Task: Create a due date automation trigger when advanced on, 2 hours before a card is due add content with a description not starting with resume.
Action: Mouse moved to (1255, 97)
Screenshot: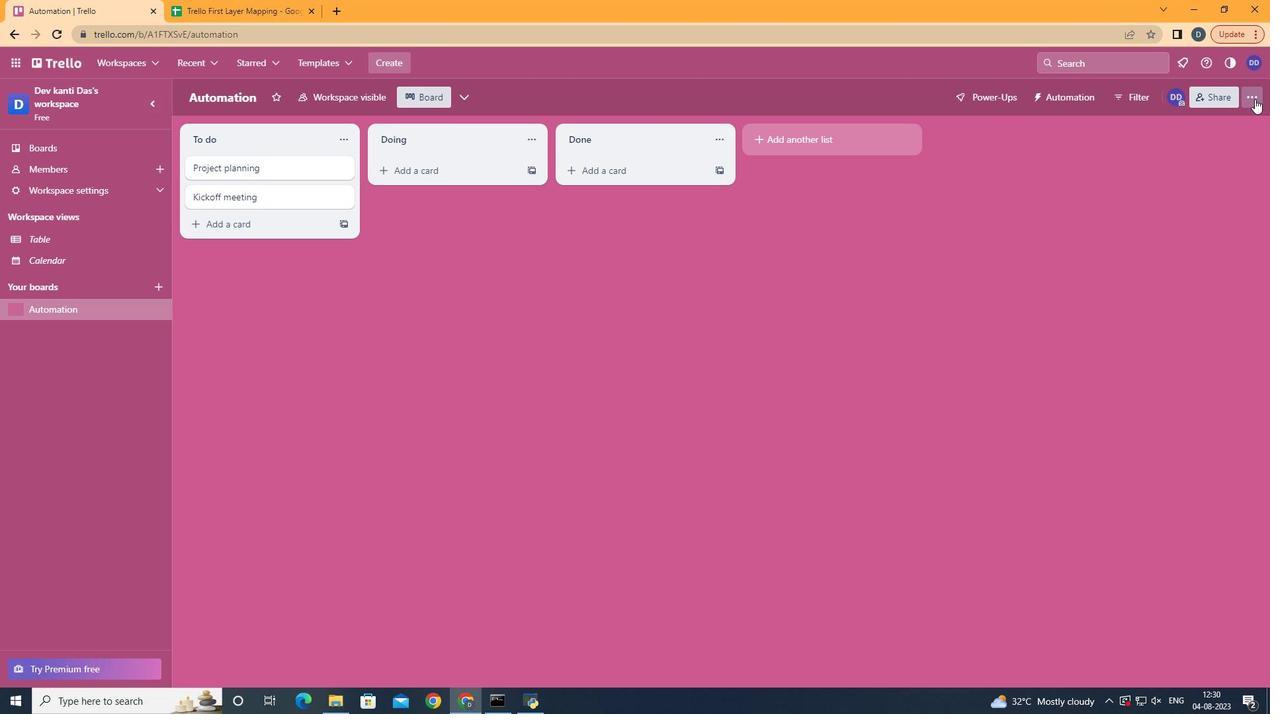 
Action: Mouse pressed left at (1255, 97)
Screenshot: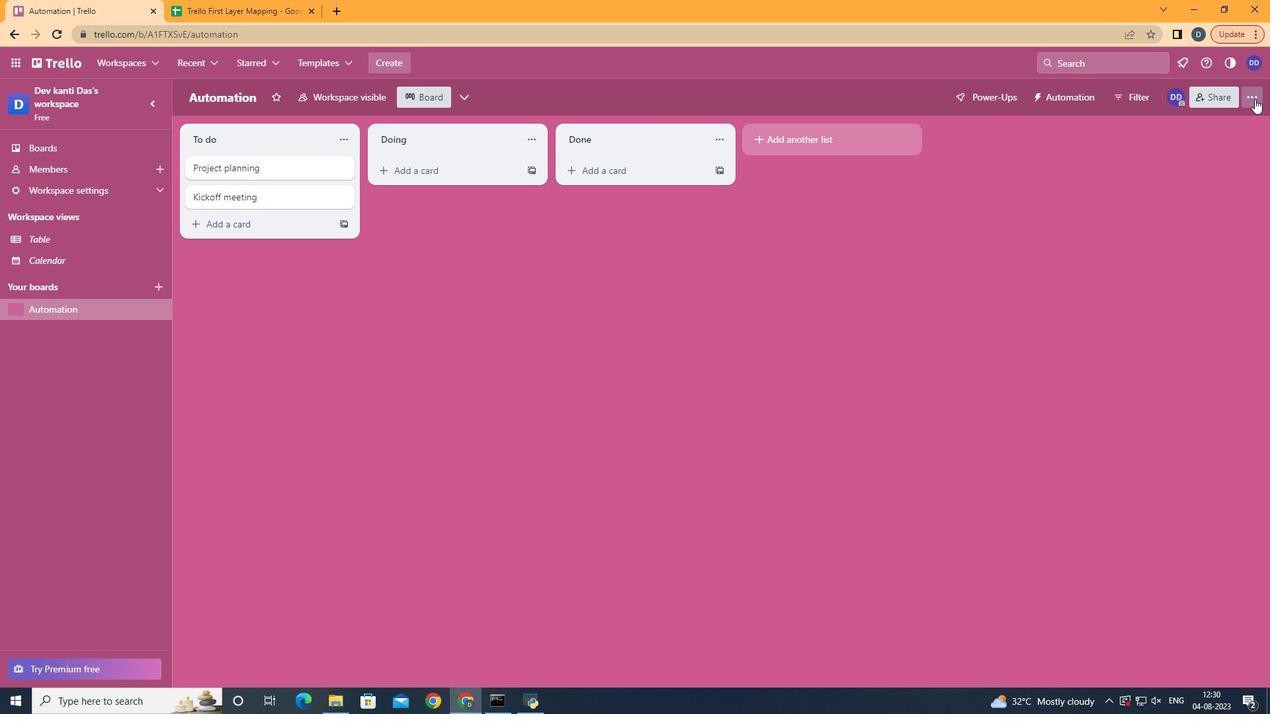 
Action: Mouse moved to (1169, 270)
Screenshot: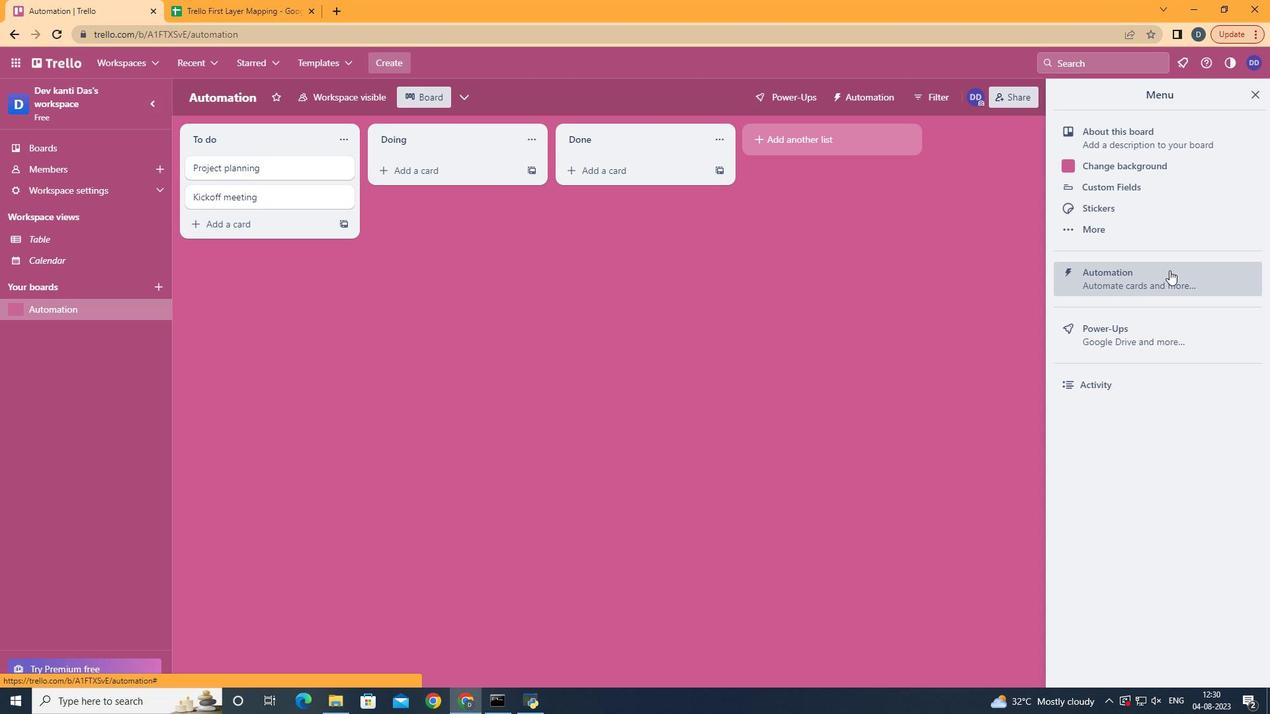 
Action: Mouse pressed left at (1169, 270)
Screenshot: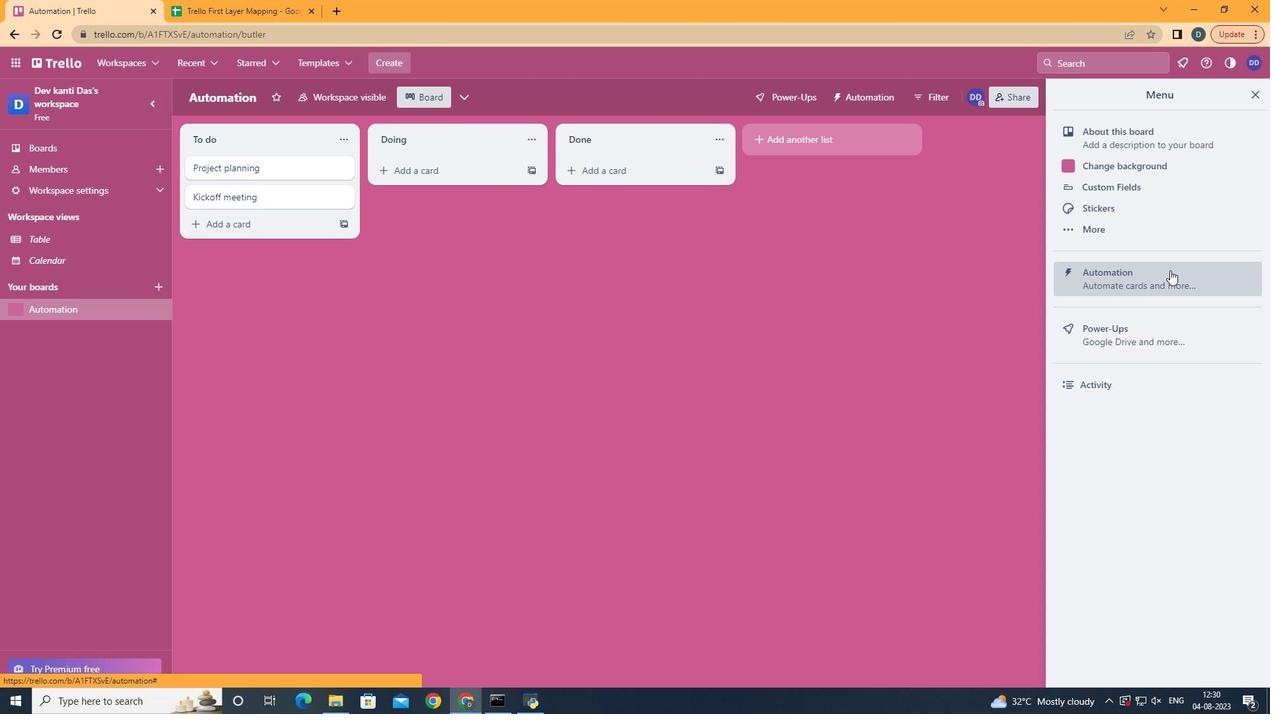 
Action: Mouse moved to (274, 267)
Screenshot: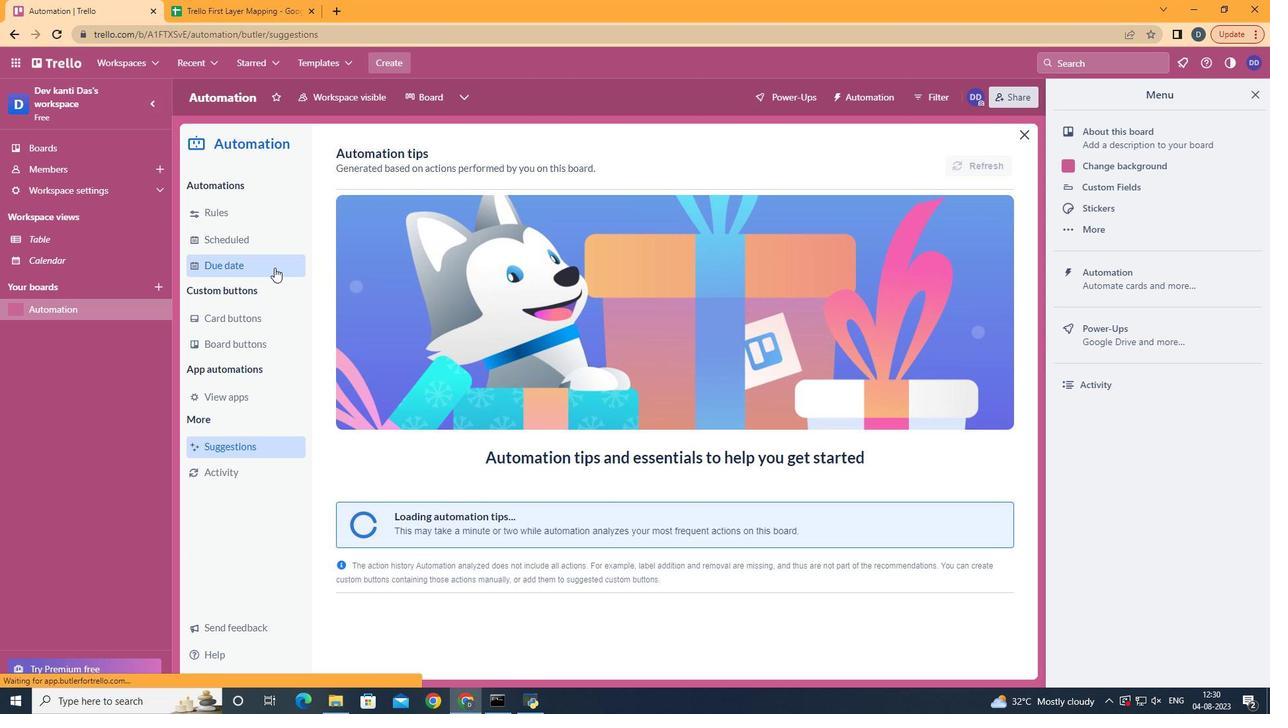 
Action: Mouse pressed left at (274, 267)
Screenshot: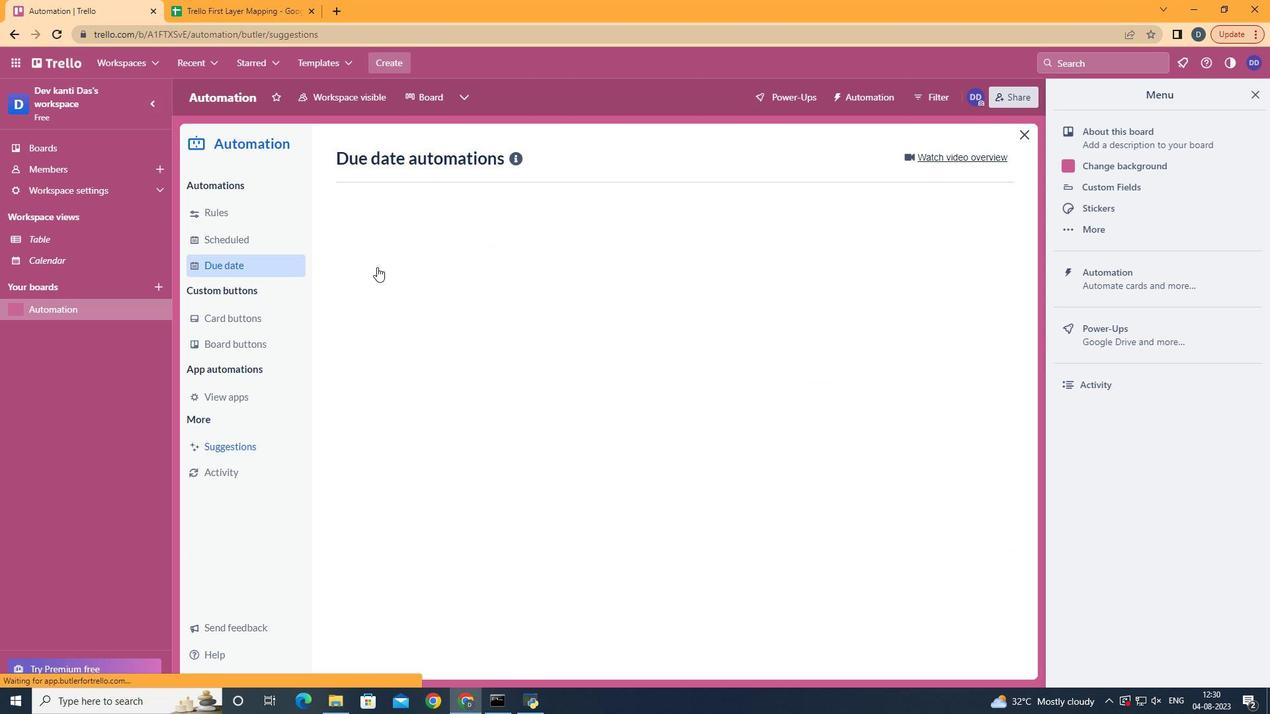 
Action: Mouse moved to (940, 160)
Screenshot: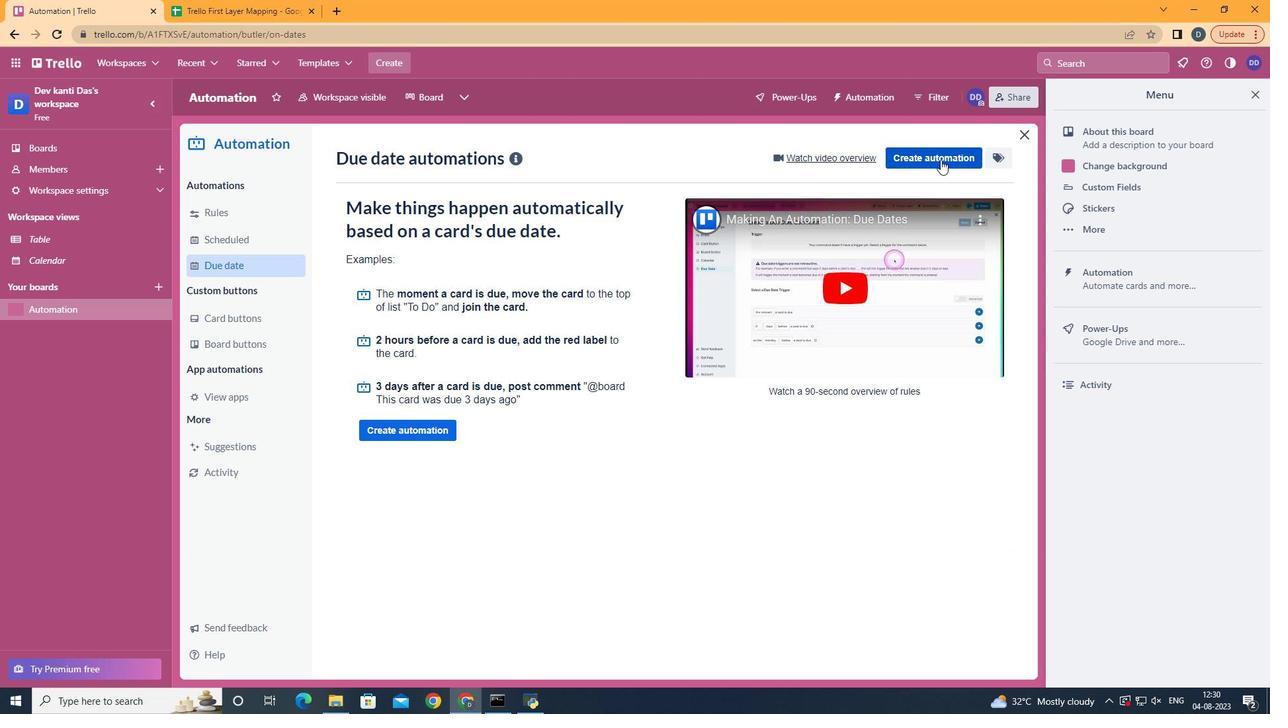 
Action: Mouse pressed left at (940, 160)
Screenshot: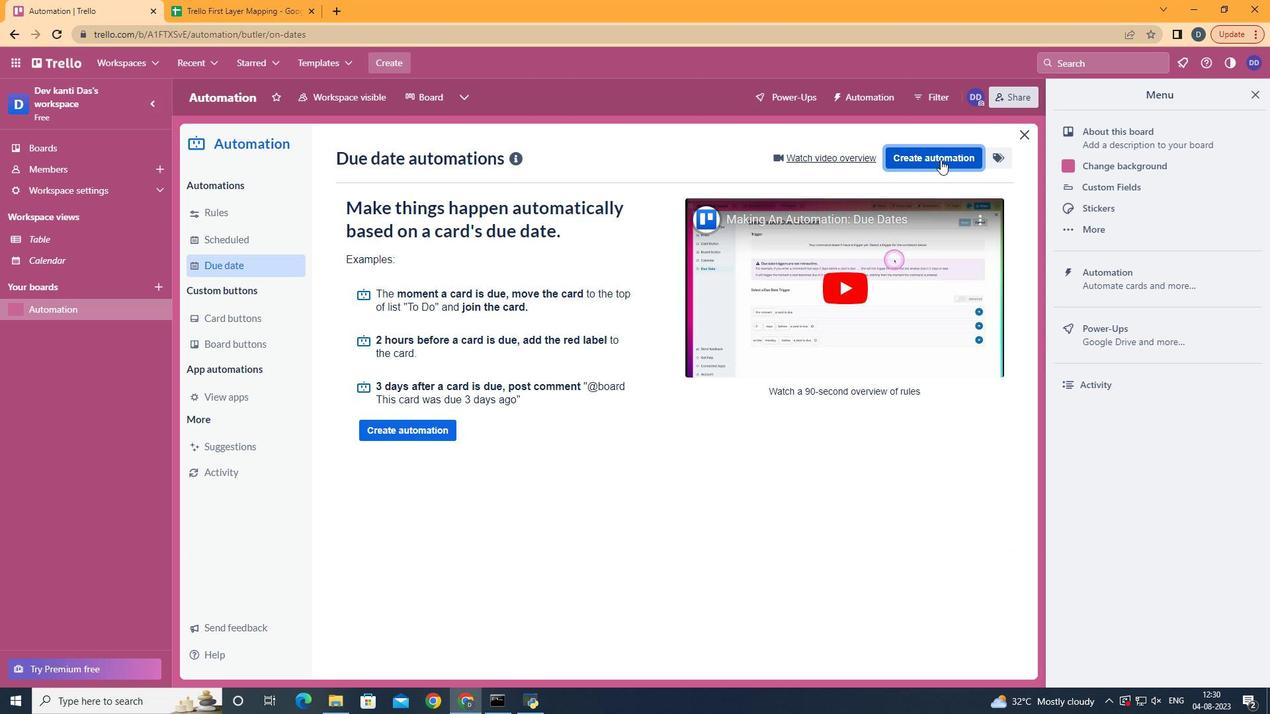
Action: Mouse moved to (704, 281)
Screenshot: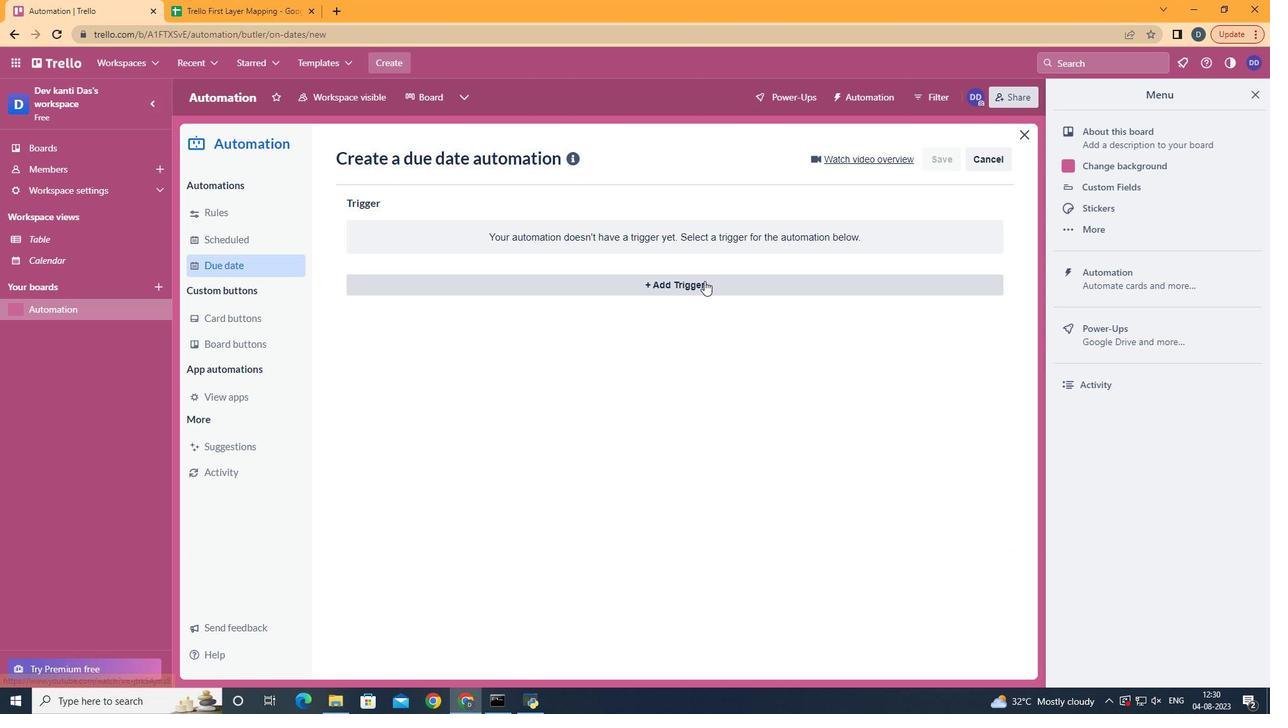 
Action: Mouse pressed left at (704, 281)
Screenshot: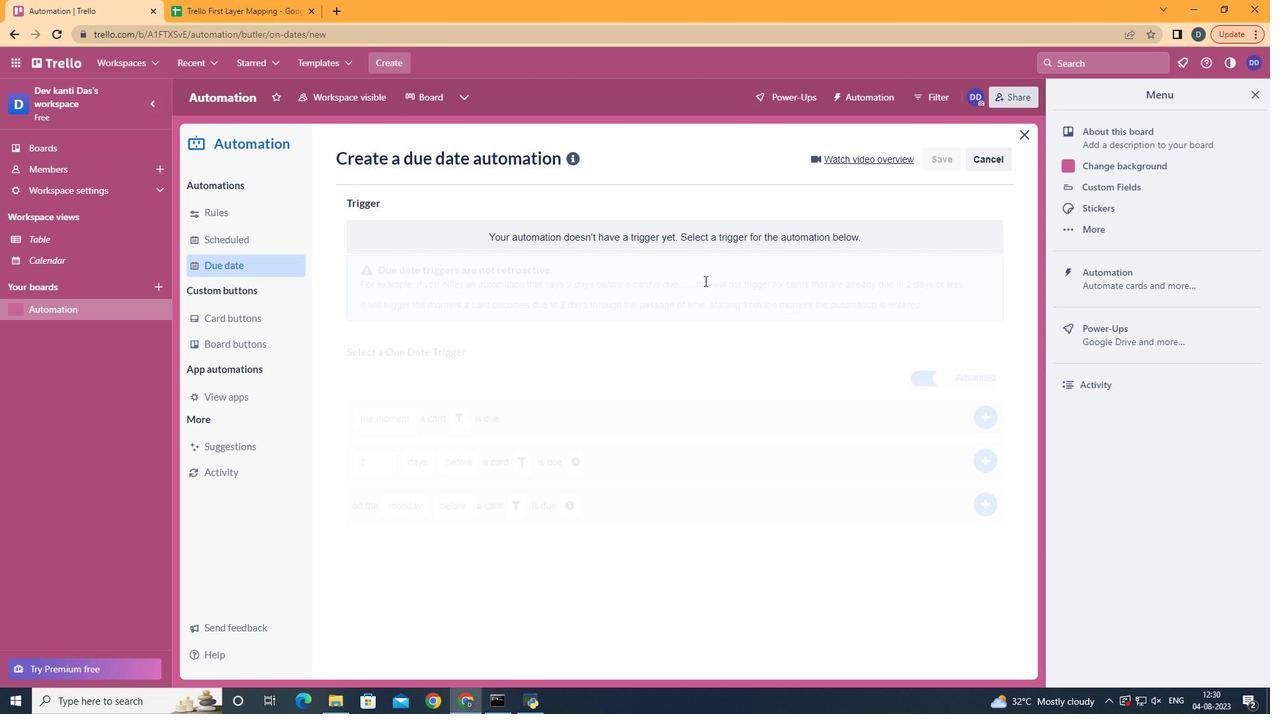 
Action: Mouse moved to (437, 567)
Screenshot: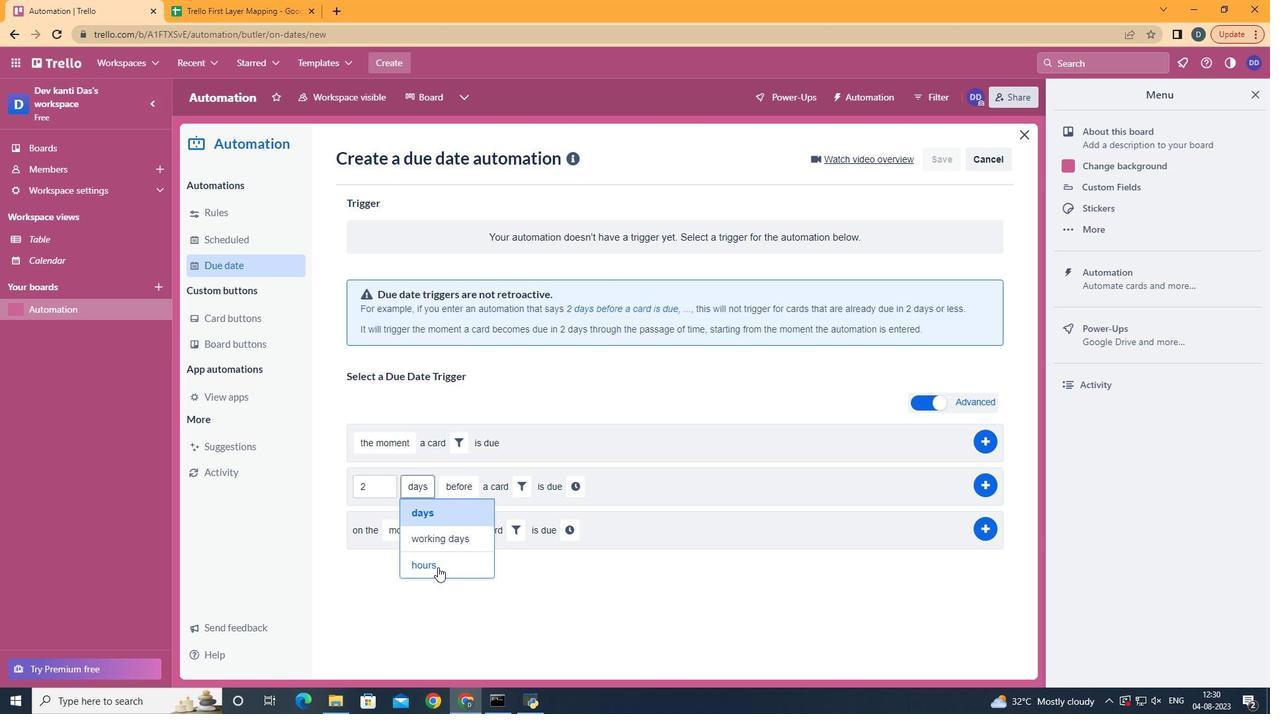 
Action: Mouse pressed left at (437, 567)
Screenshot: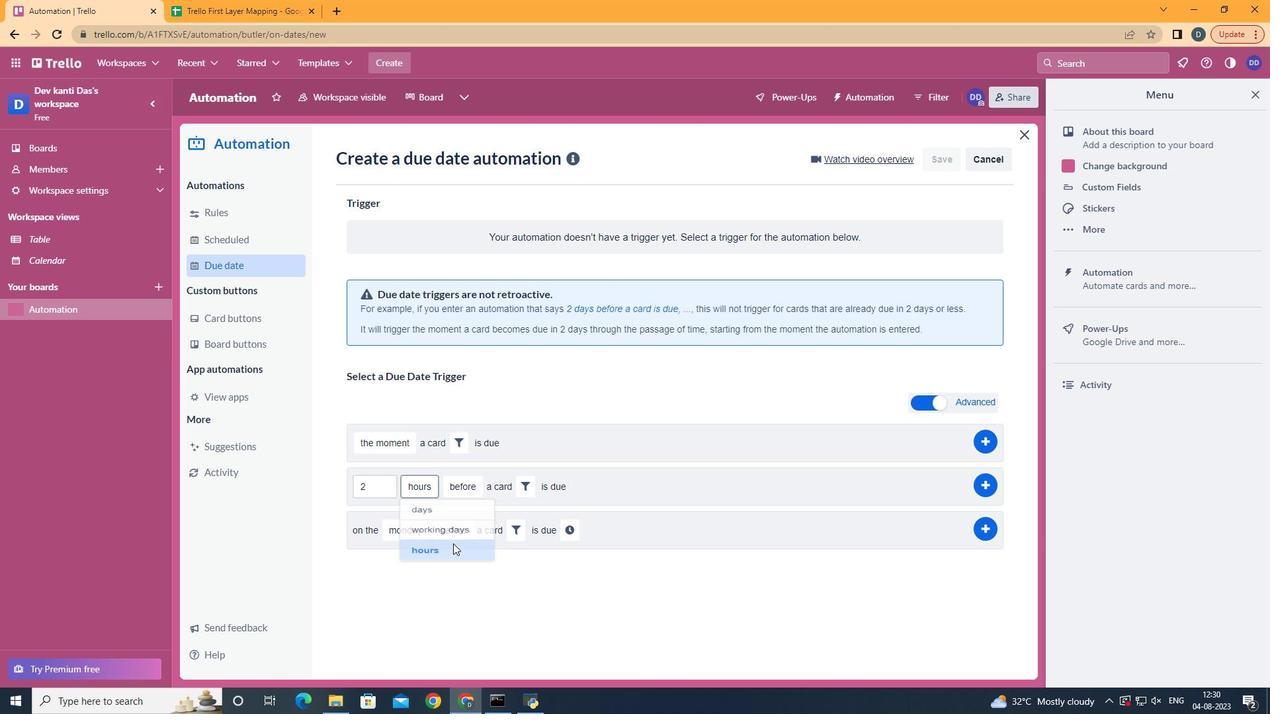 
Action: Mouse moved to (469, 510)
Screenshot: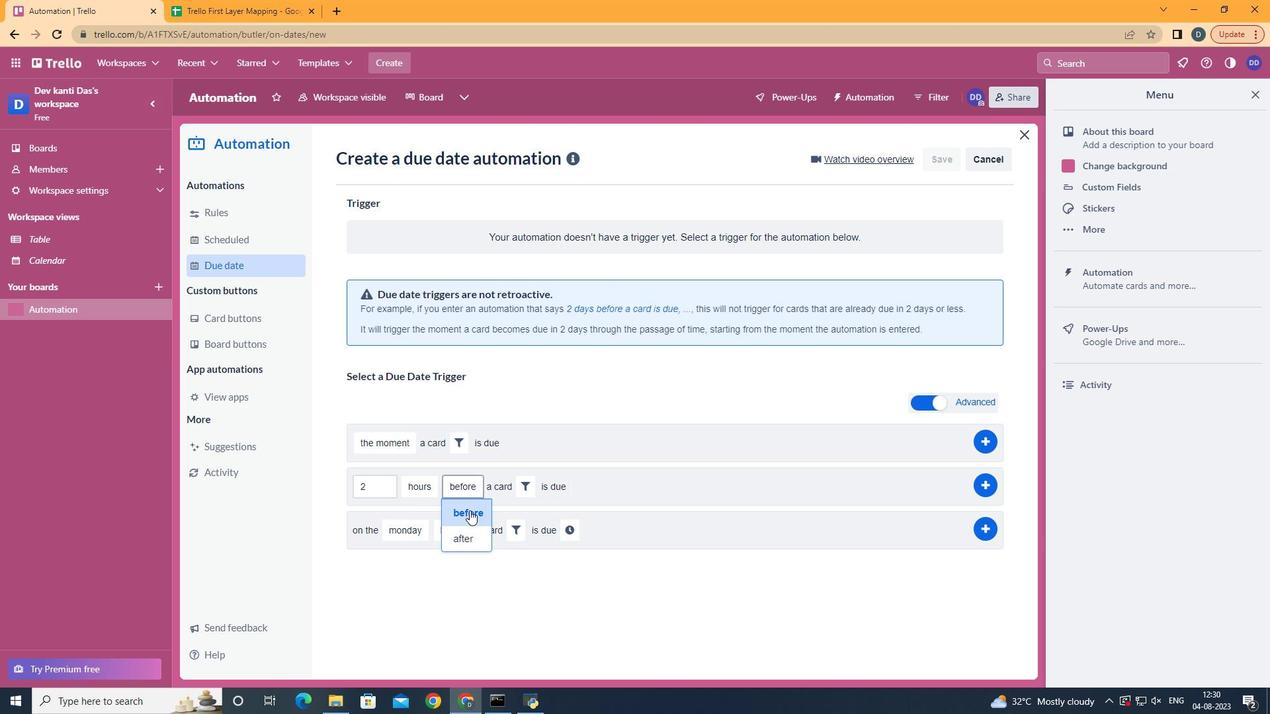
Action: Mouse pressed left at (469, 510)
Screenshot: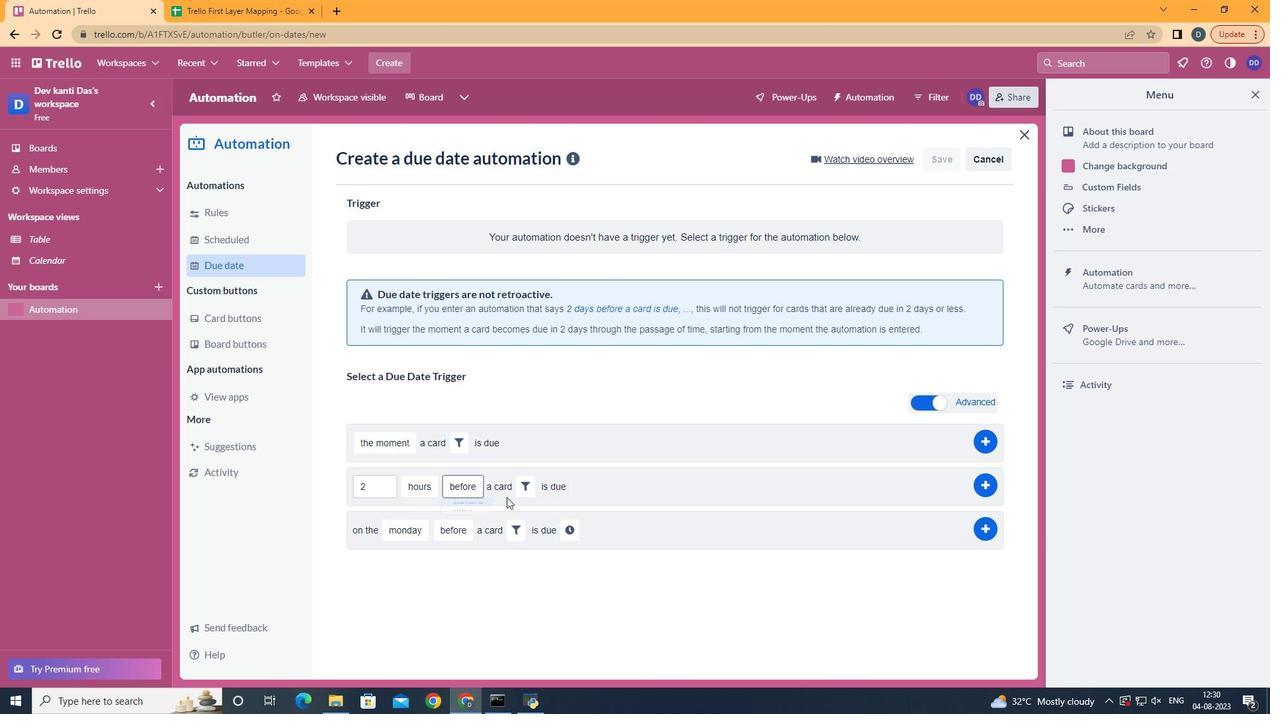
Action: Mouse moved to (535, 484)
Screenshot: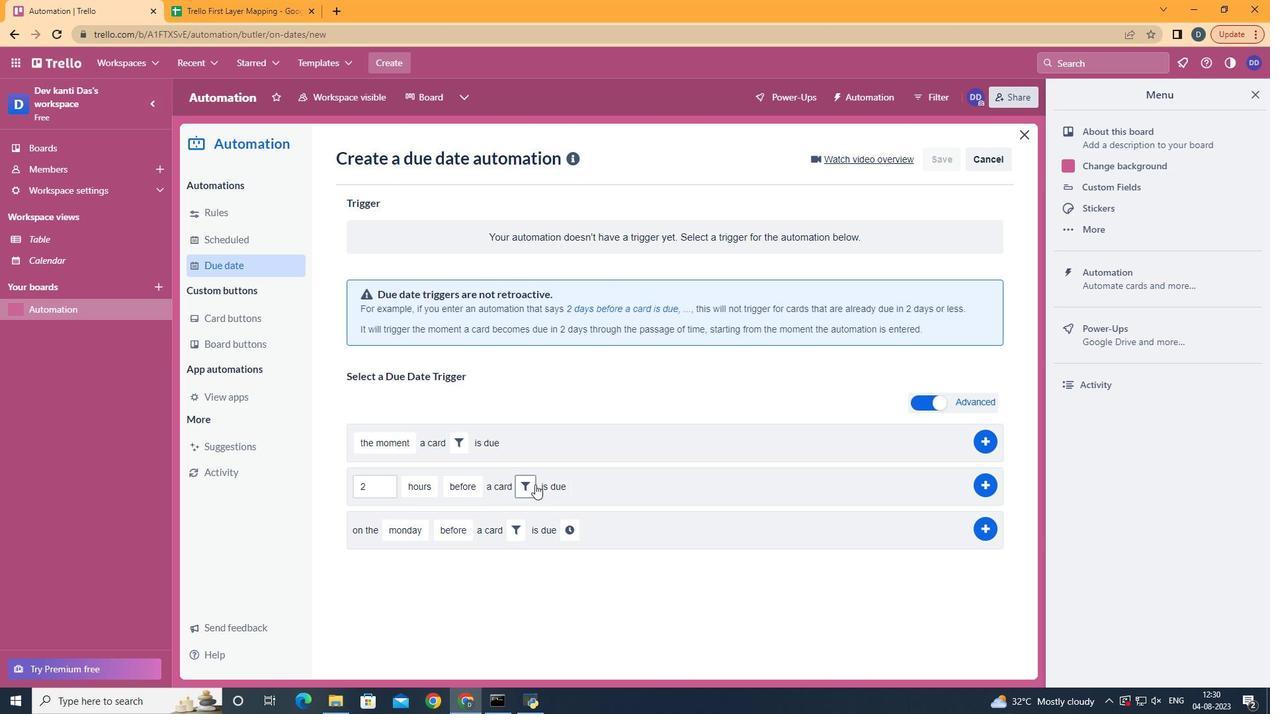 
Action: Mouse pressed left at (535, 484)
Screenshot: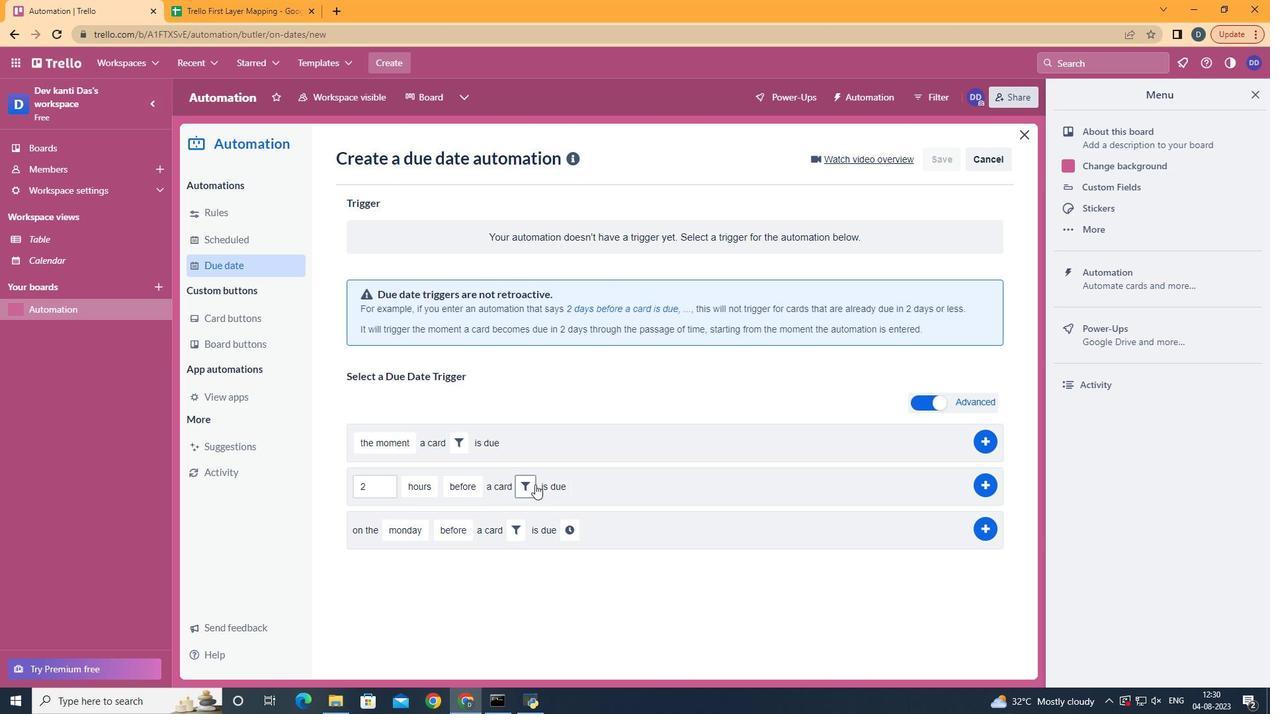 
Action: Mouse moved to (676, 523)
Screenshot: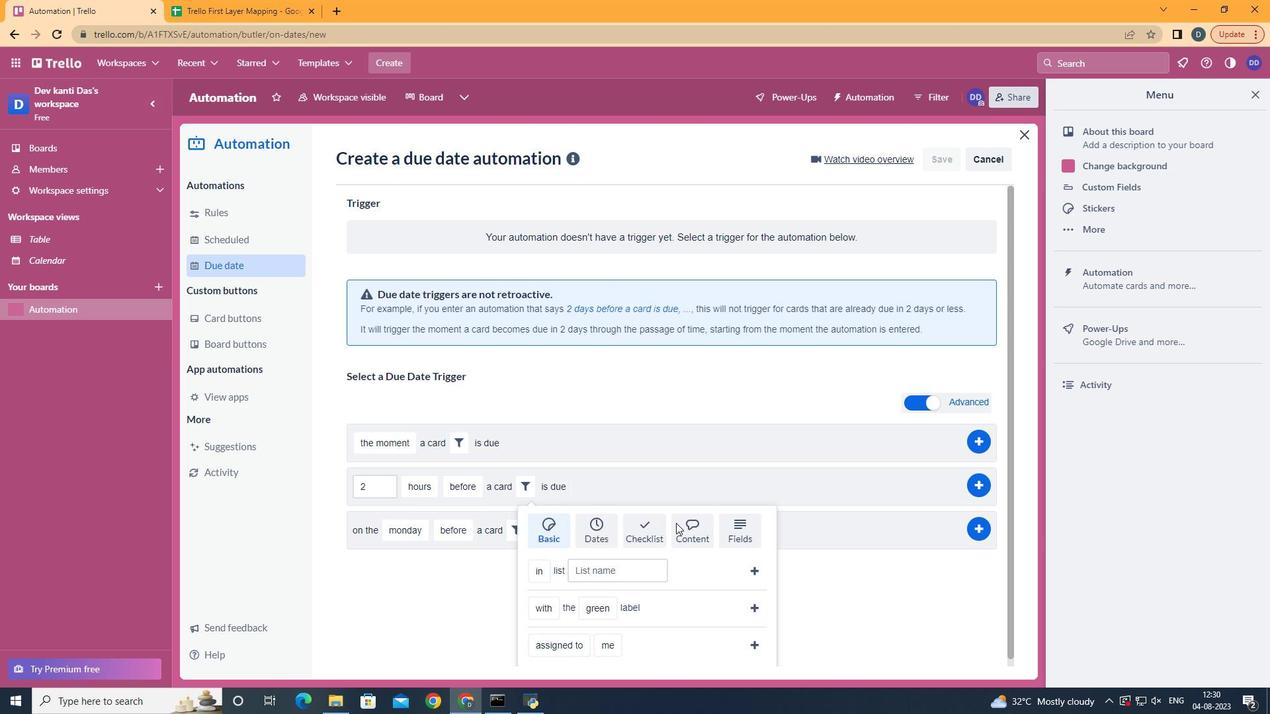 
Action: Mouse pressed left at (676, 523)
Screenshot: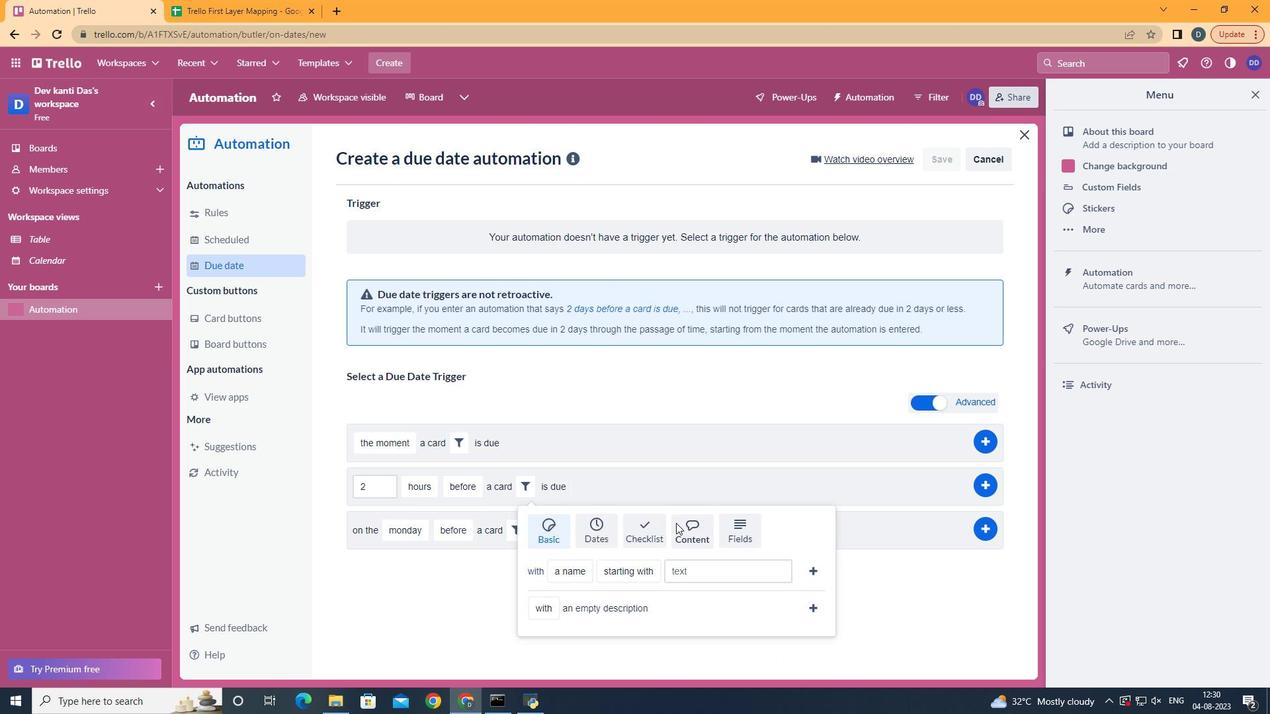 
Action: Mouse moved to (573, 613)
Screenshot: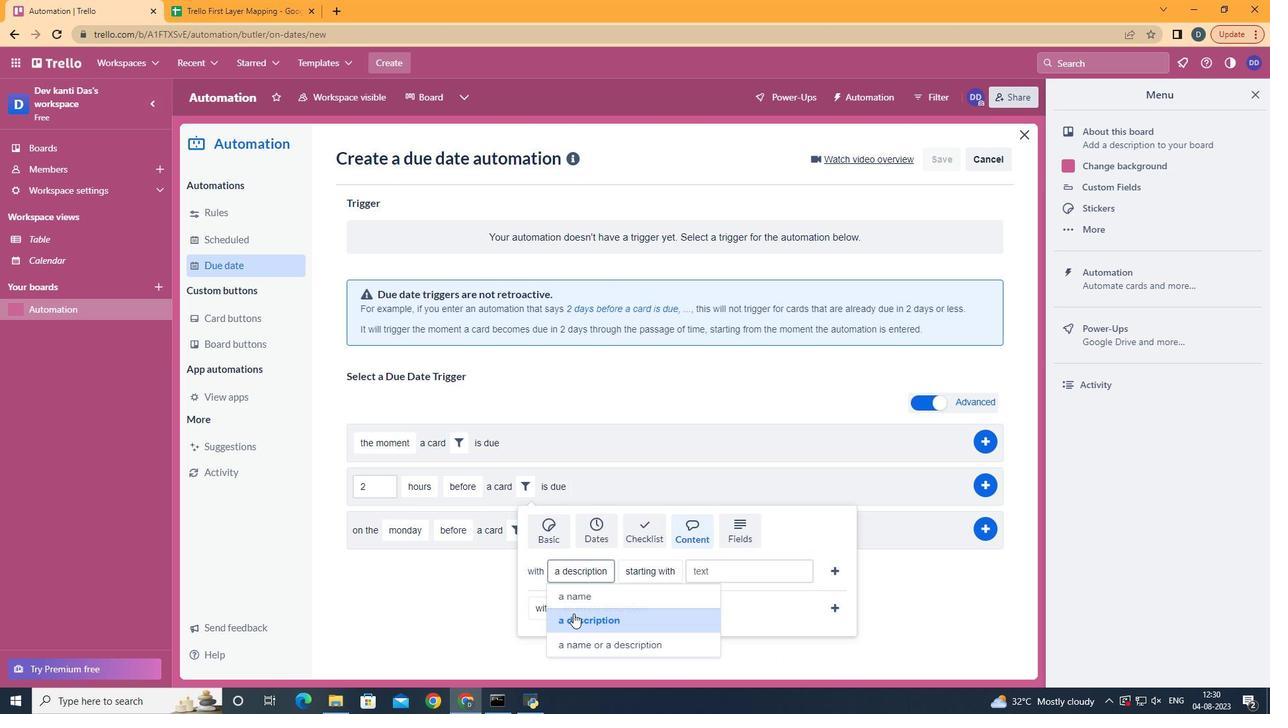 
Action: Mouse pressed left at (573, 613)
Screenshot: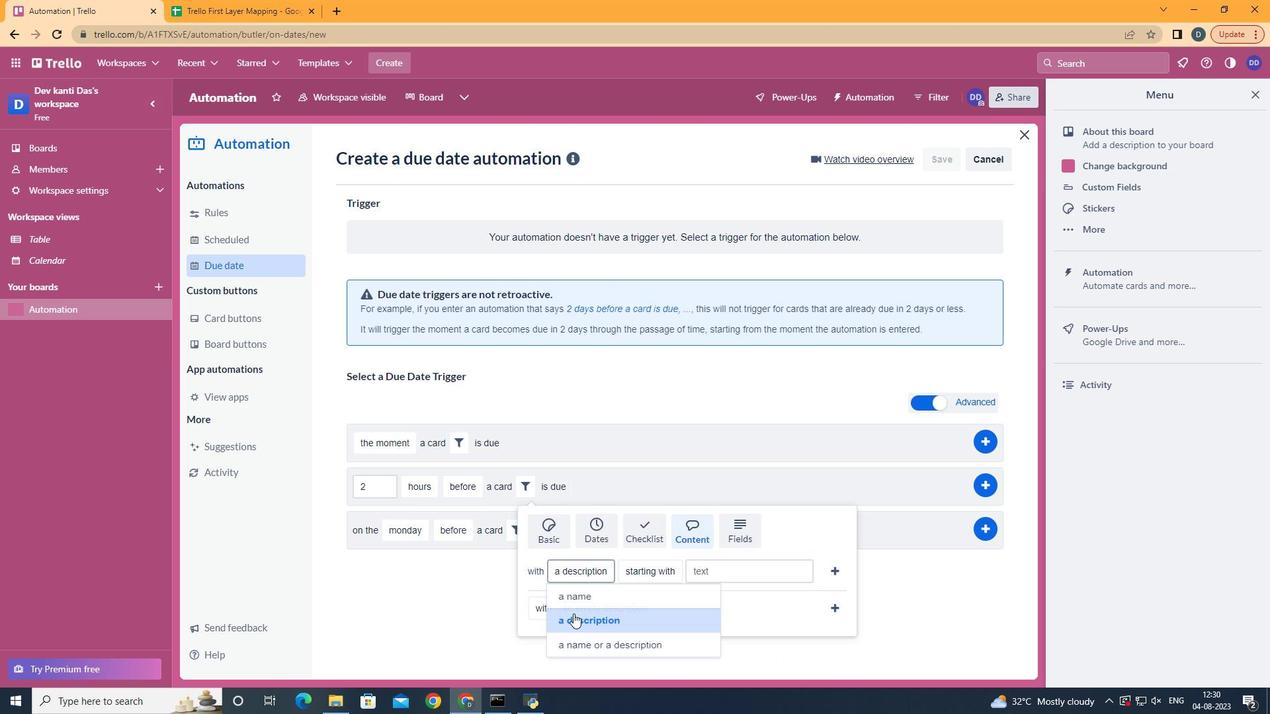 
Action: Mouse moved to (669, 494)
Screenshot: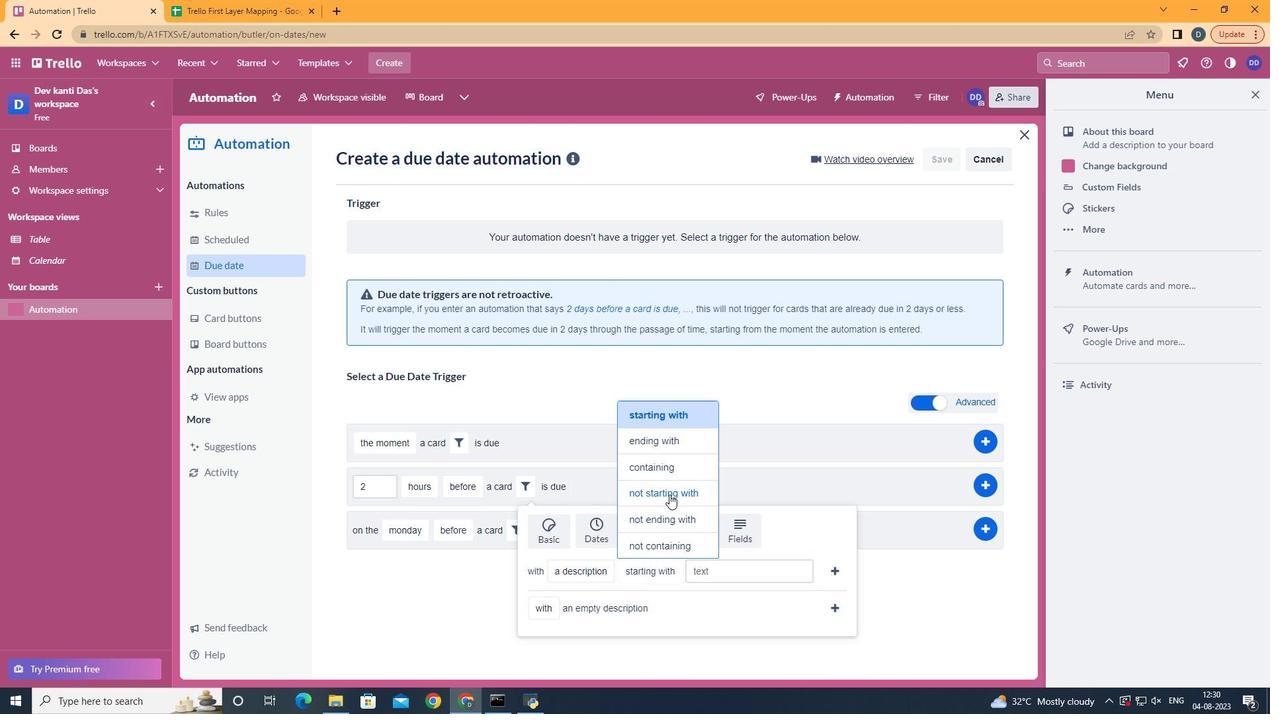 
Action: Mouse pressed left at (669, 494)
Screenshot: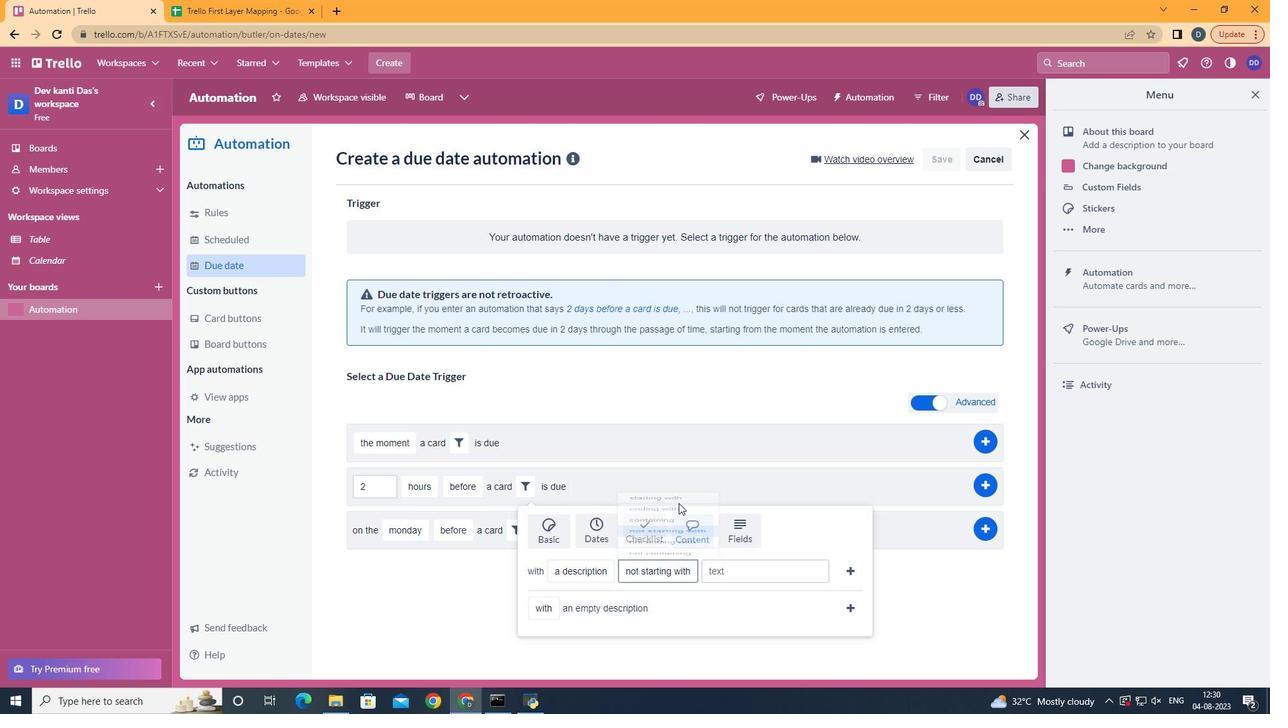 
Action: Mouse moved to (720, 563)
Screenshot: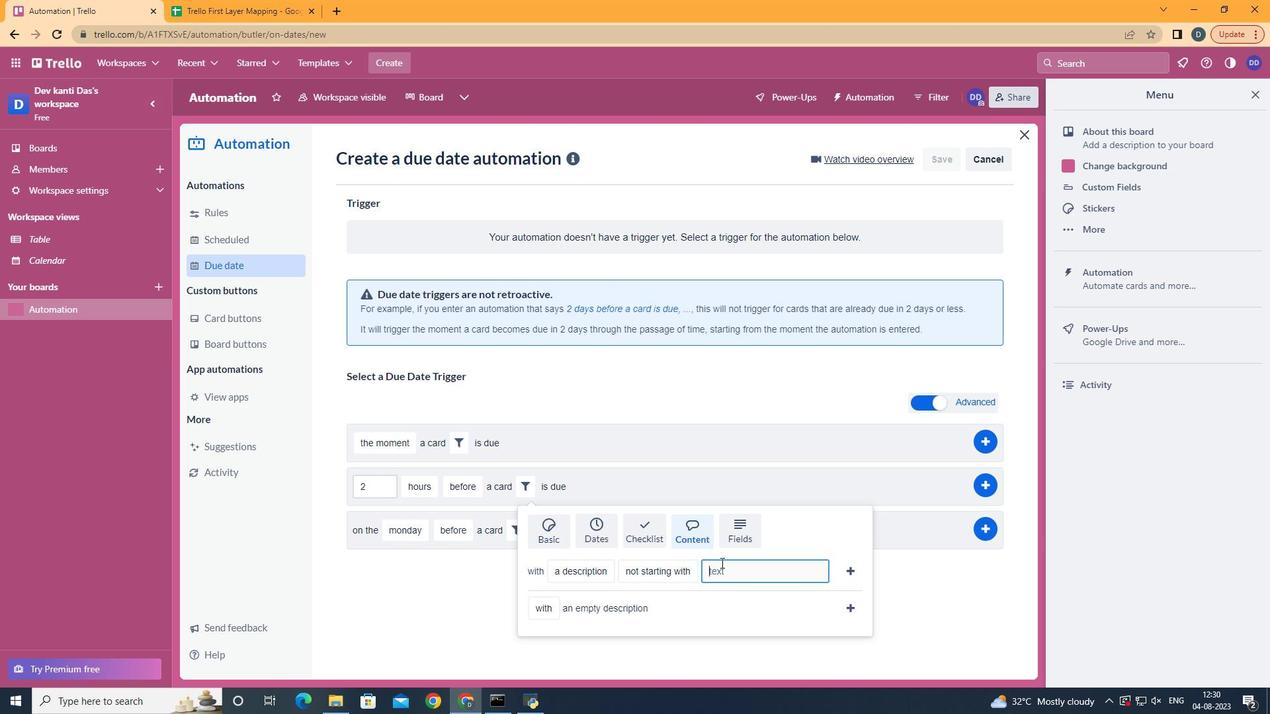 
Action: Mouse pressed left at (720, 563)
Screenshot: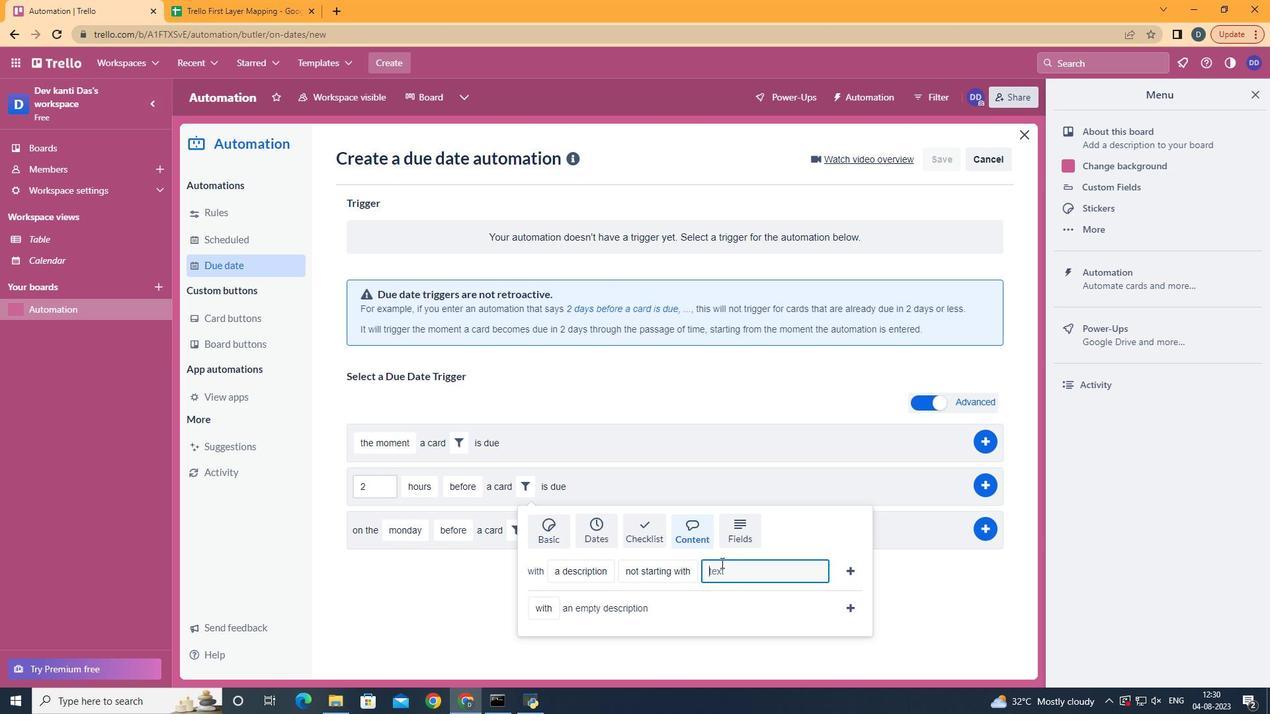 
Action: Mouse moved to (721, 563)
Screenshot: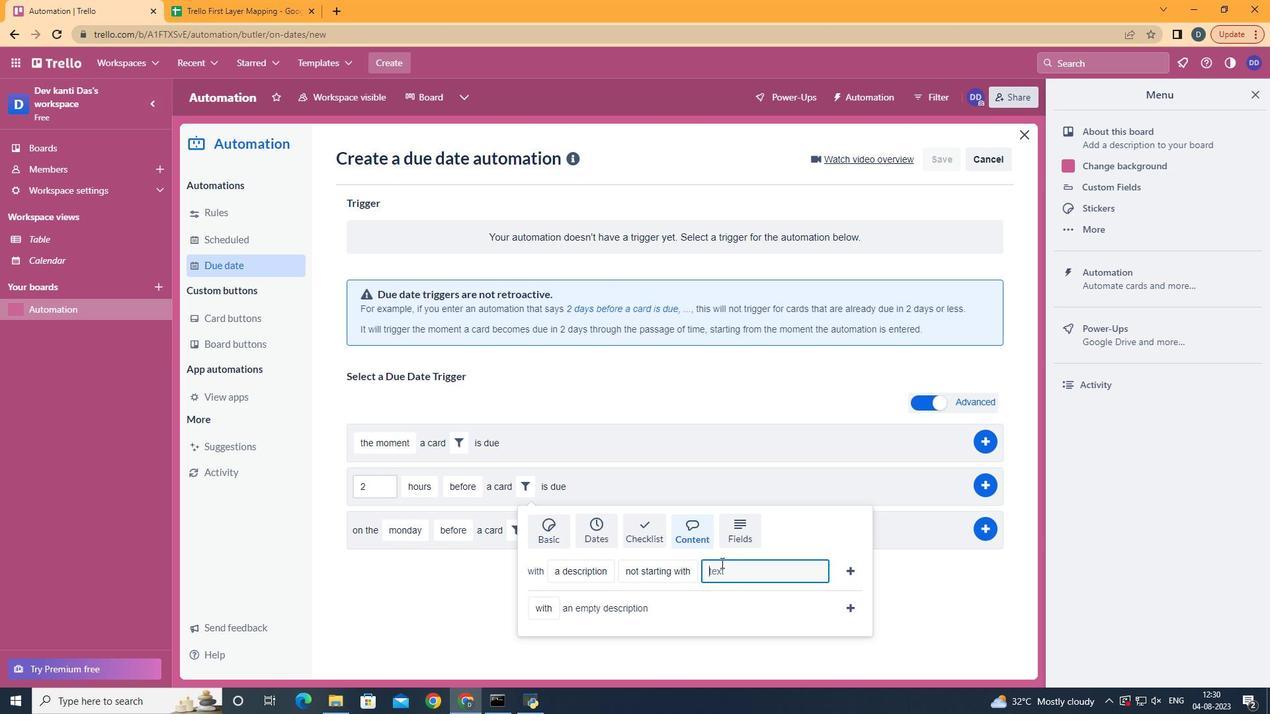 
Action: Key pressed resume
Screenshot: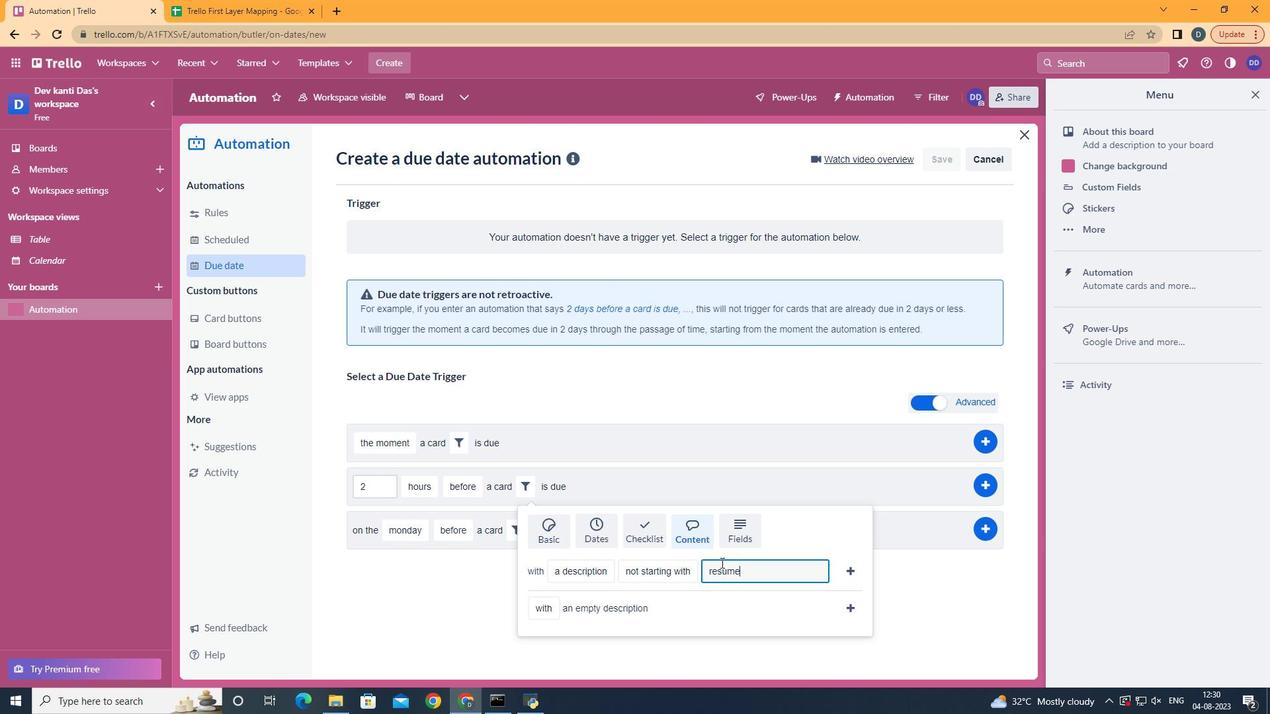 
Action: Mouse moved to (851, 565)
Screenshot: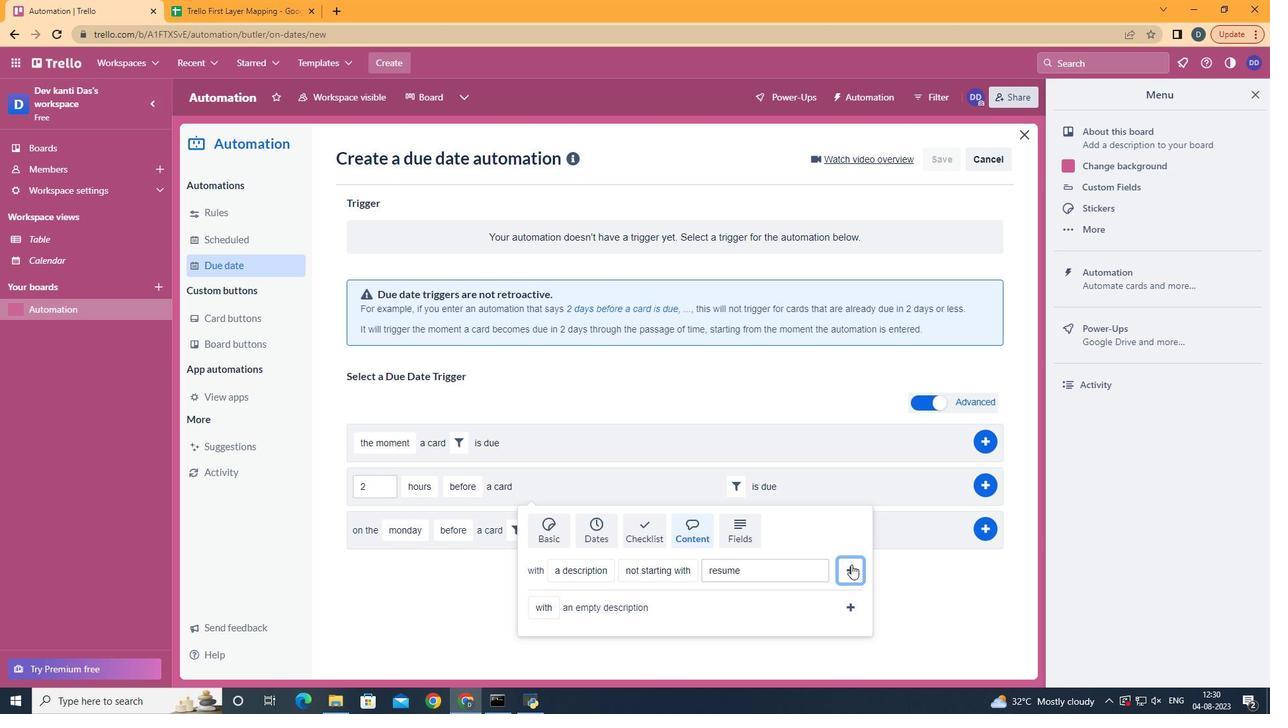 
Action: Mouse pressed left at (851, 565)
Screenshot: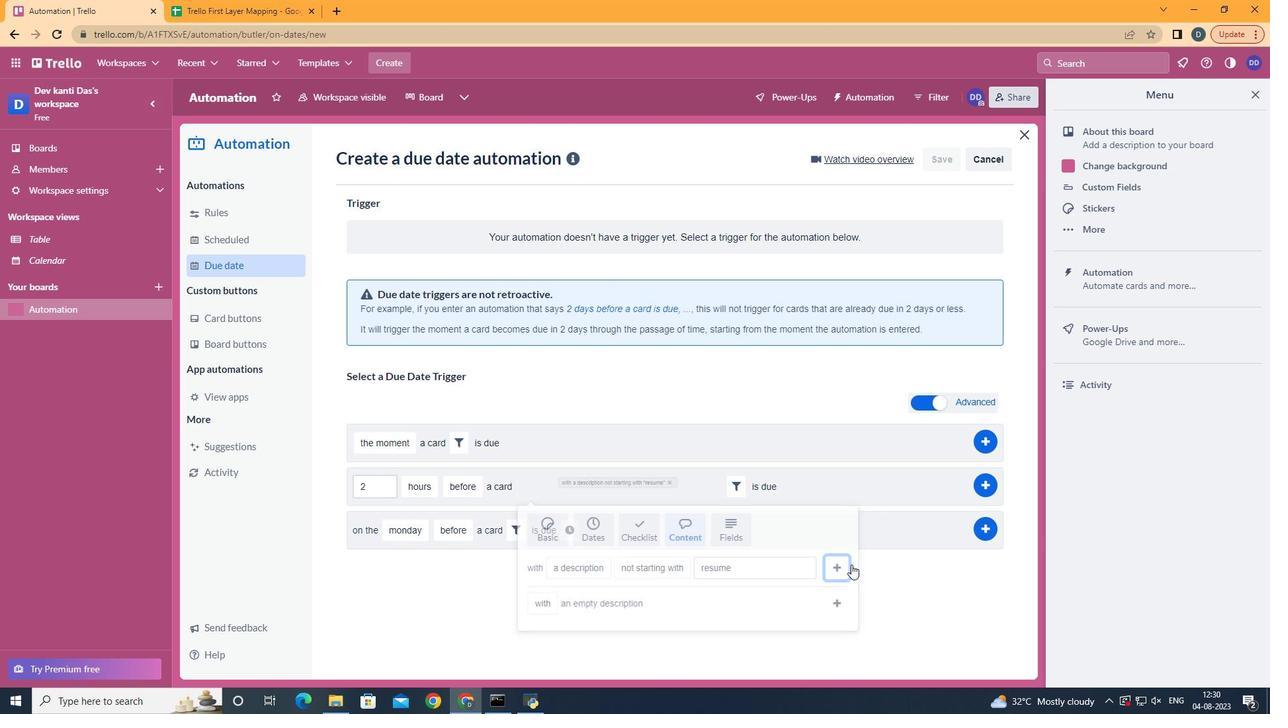 
Action: Mouse moved to (991, 485)
Screenshot: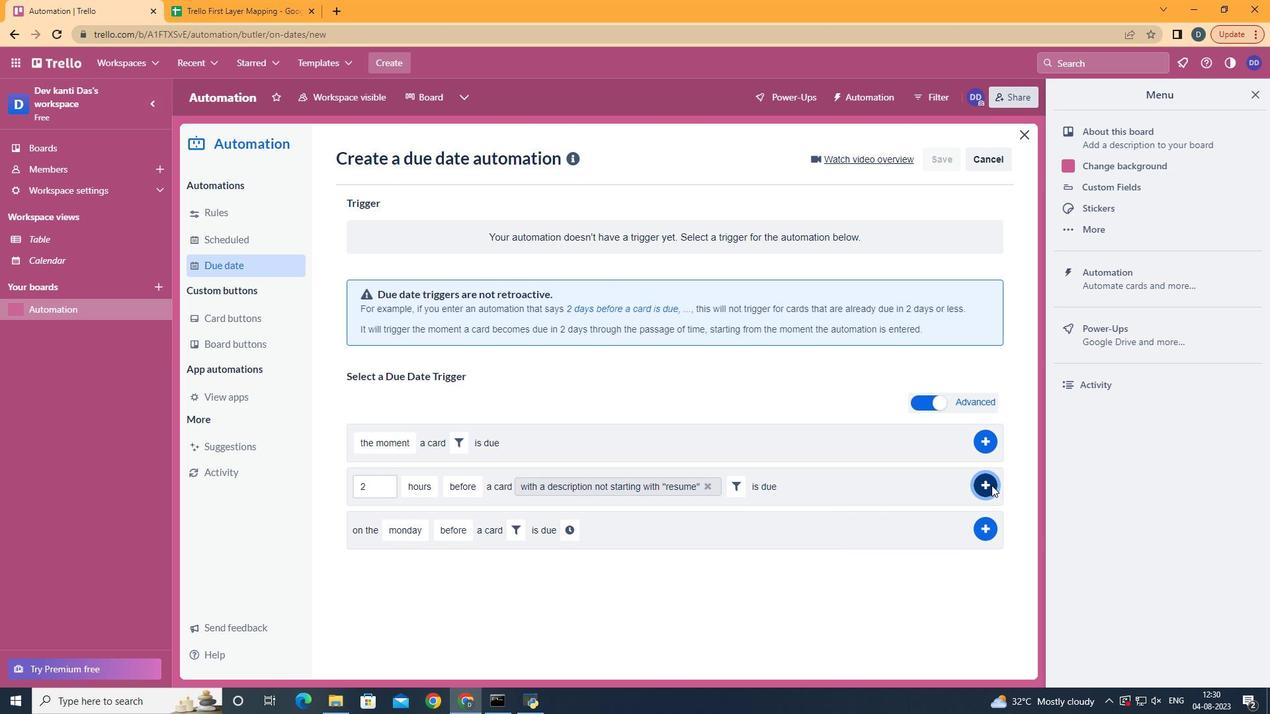 
Action: Mouse pressed left at (991, 485)
Screenshot: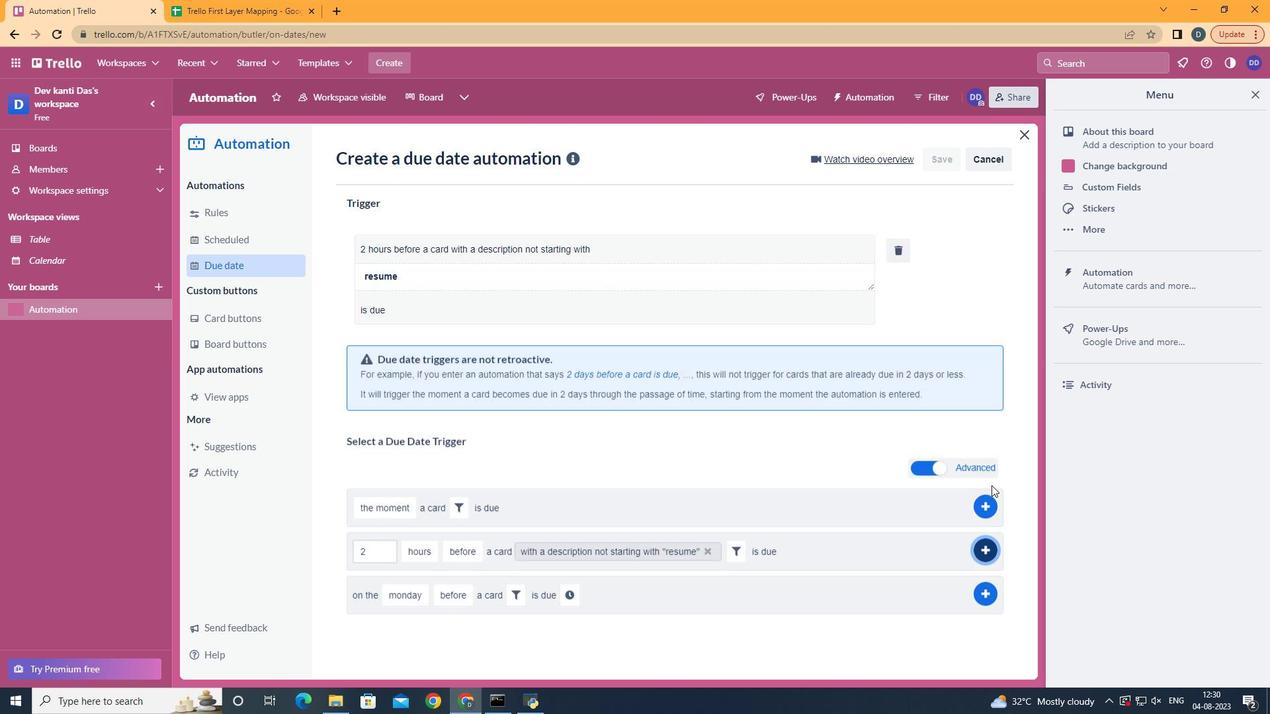 
Action: Mouse moved to (574, 311)
Screenshot: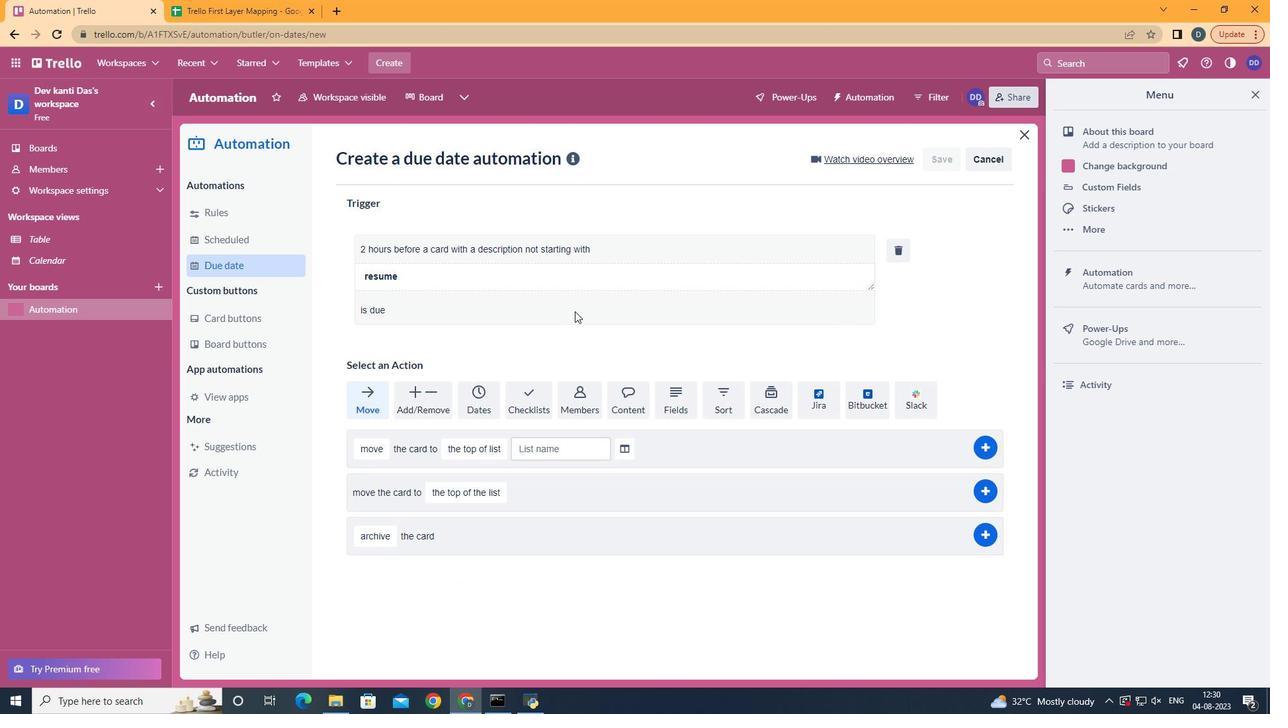 
